 Task: Add Name Legal
Action: Mouse moved to (72, 120)
Screenshot: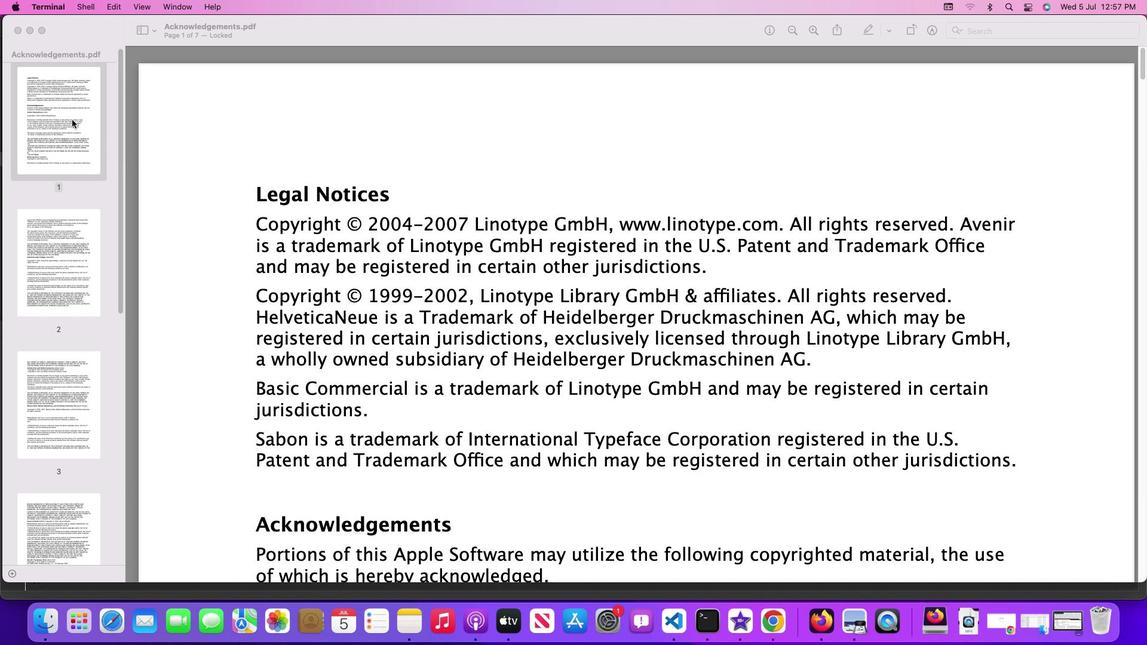 
Action: Mouse pressed left at (72, 120)
Screenshot: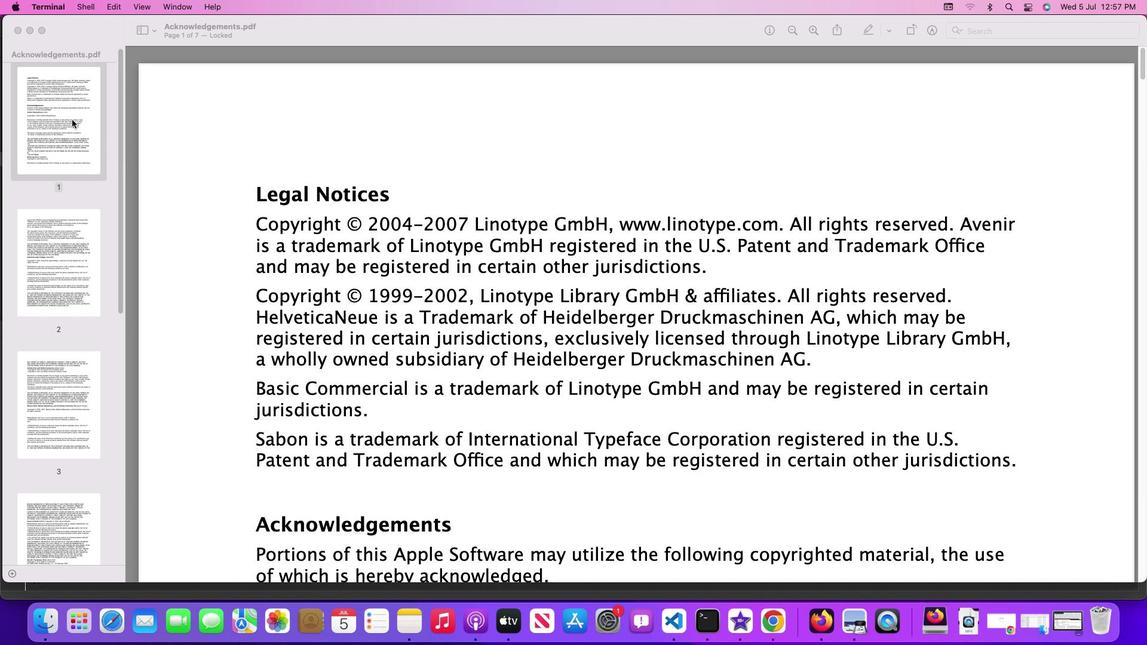 
Action: Mouse moved to (42, 2)
Screenshot: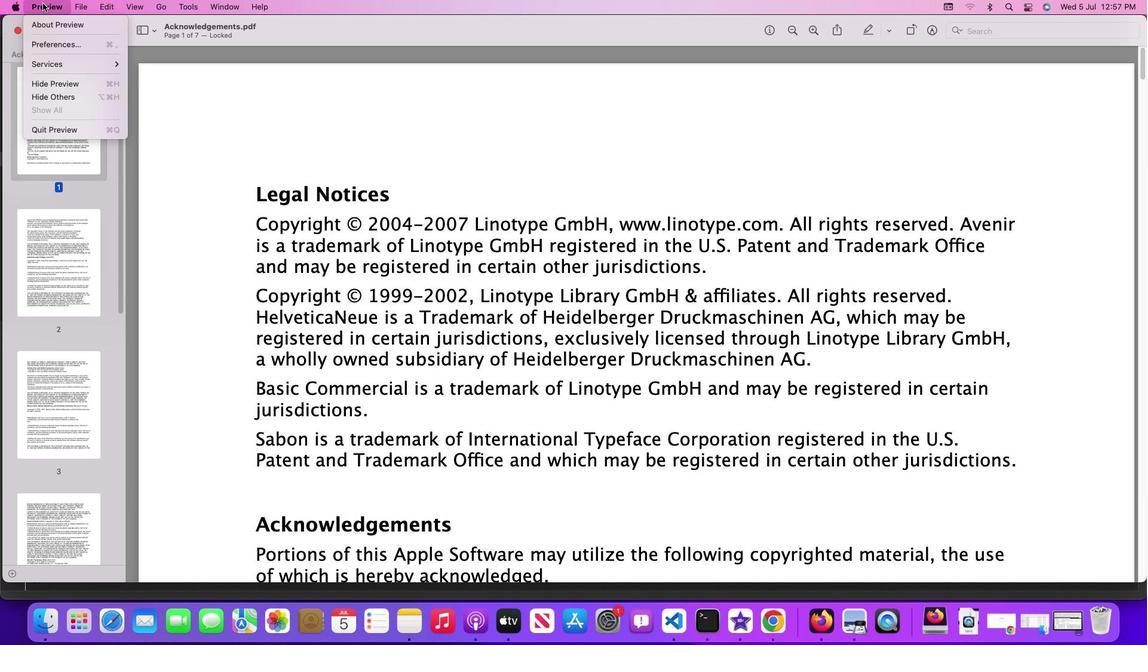 
Action: Mouse pressed left at (42, 2)
Screenshot: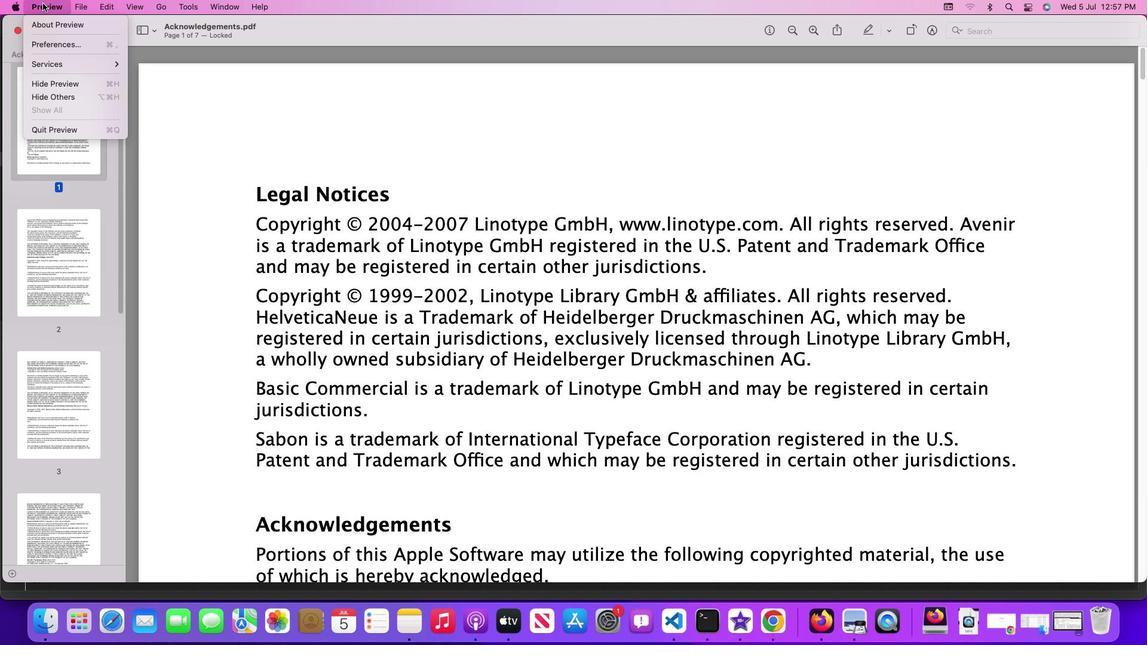 
Action: Mouse moved to (69, 40)
Screenshot: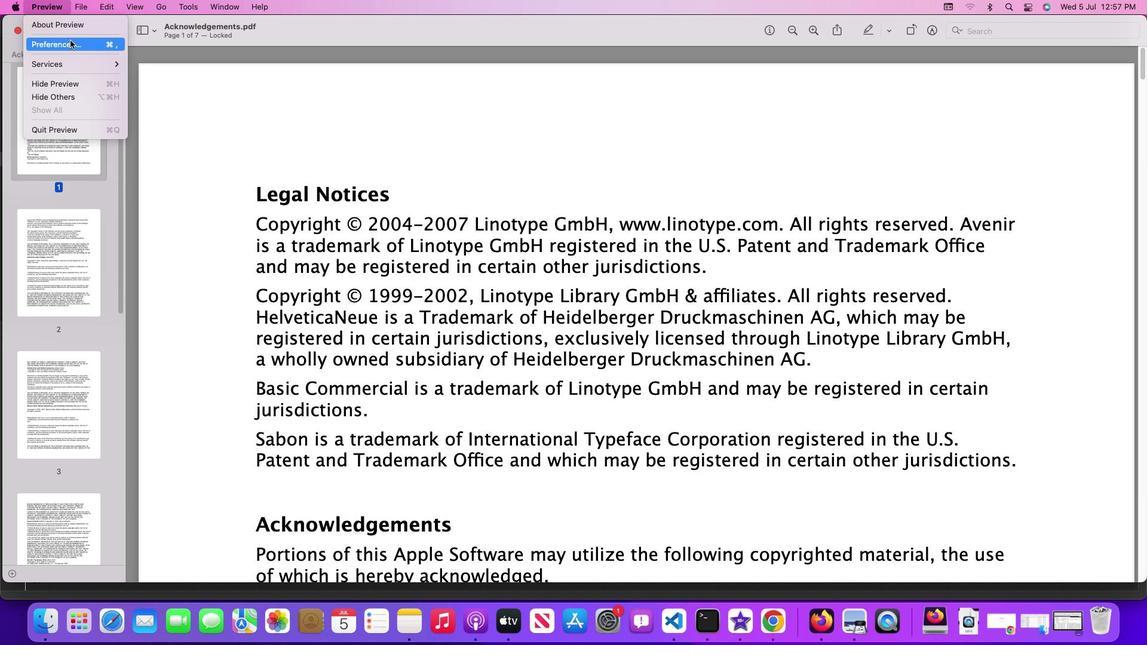
Action: Mouse pressed left at (69, 40)
Screenshot: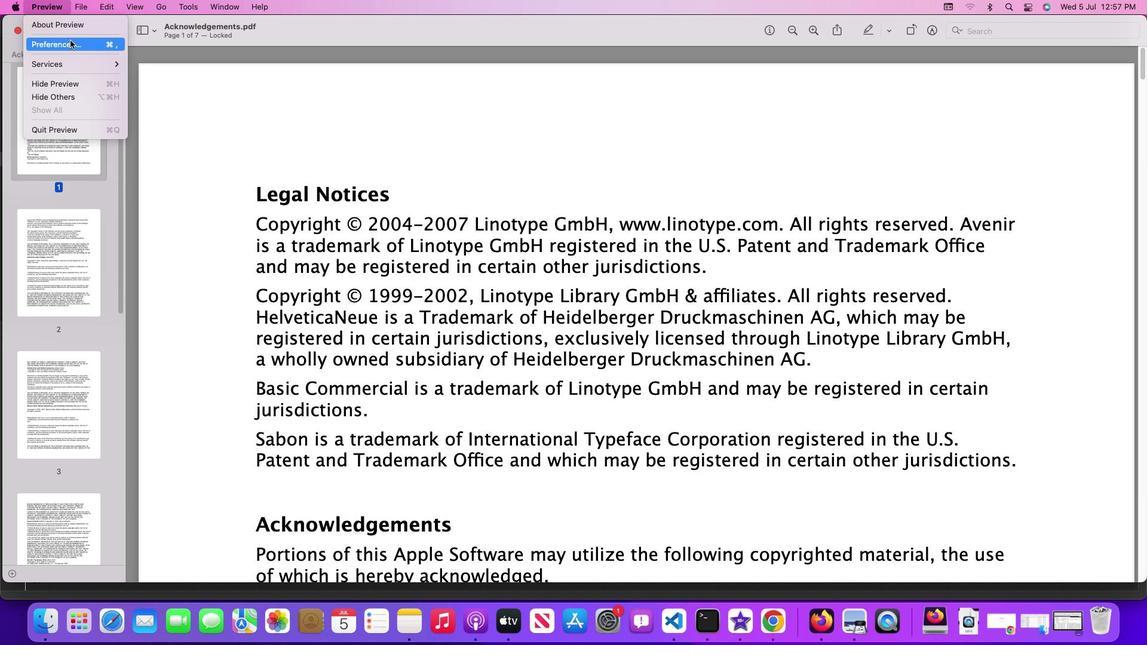 
Action: Mouse moved to (597, 400)
Screenshot: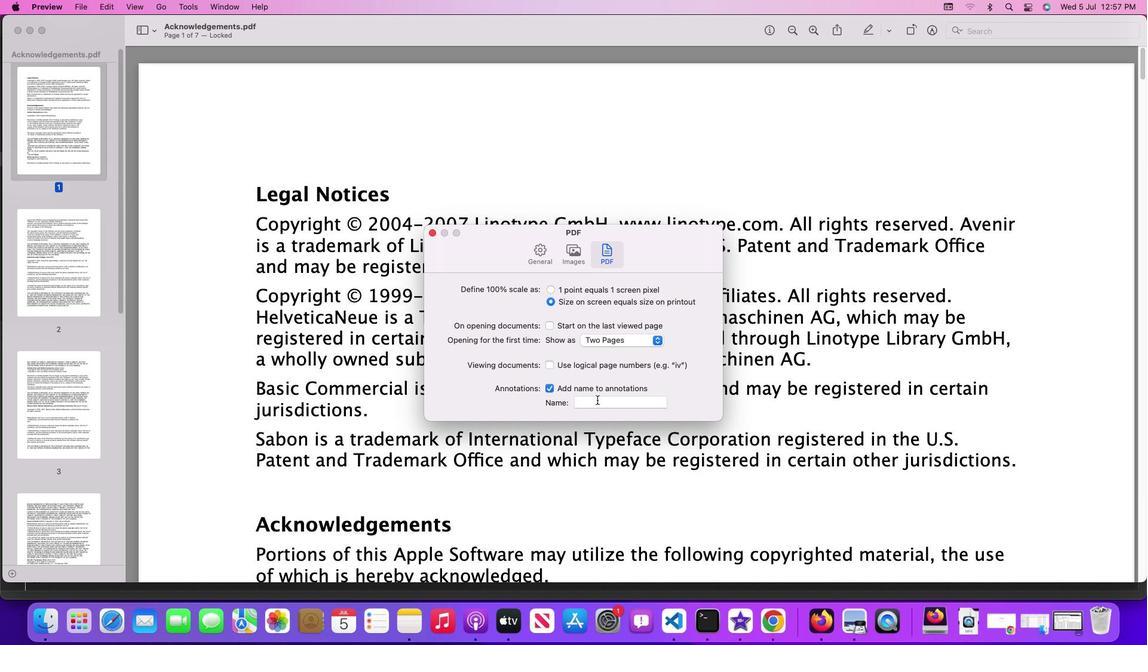 
Action: Mouse pressed left at (597, 400)
Screenshot: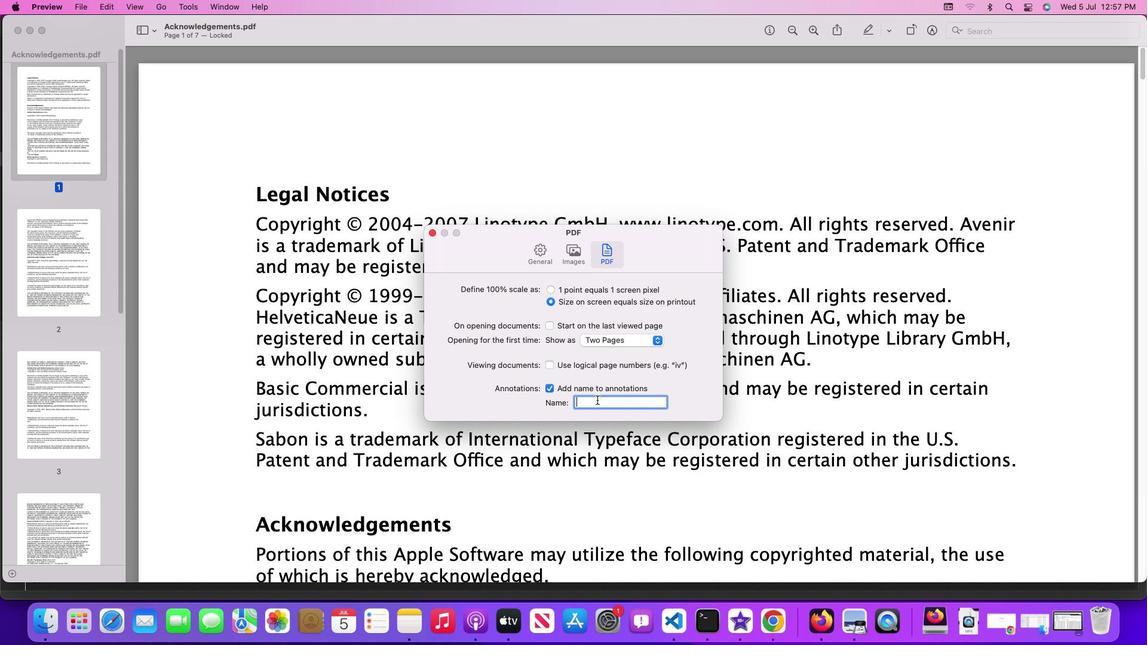 
Action: Key pressed Key.shift'L''e''g''a''l'
Screenshot: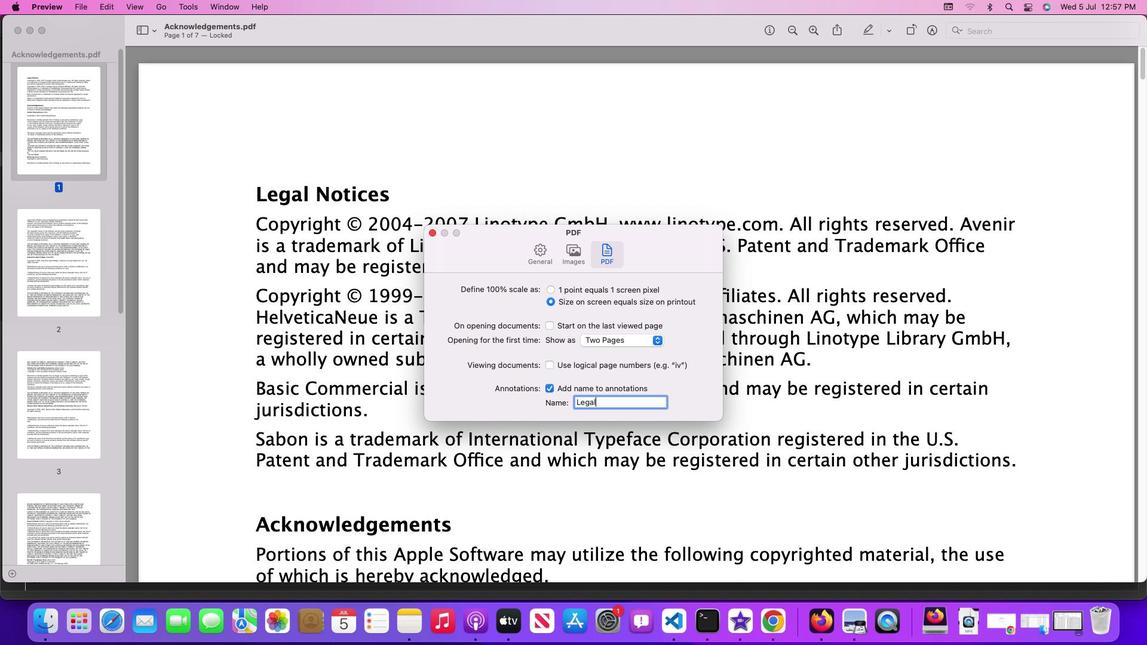 
Action: Mouse moved to (694, 399)
Screenshot: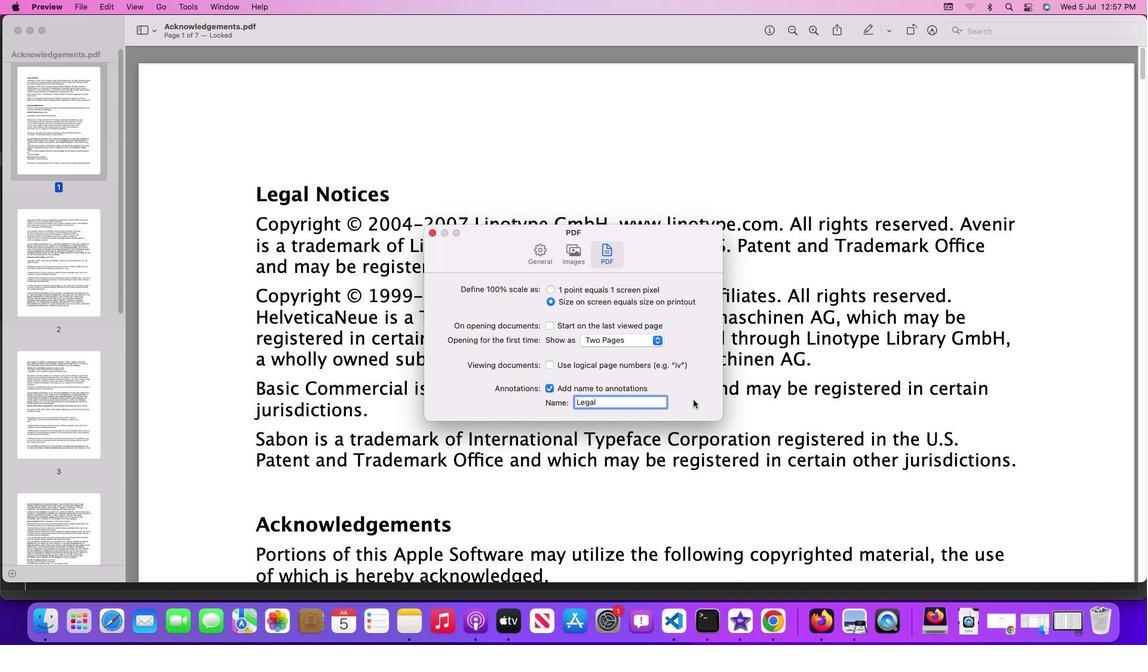 
